 Task: Add Every Day Shea Unscented Eds Body Wash to the cart.
Action: Mouse moved to (215, 106)
Screenshot: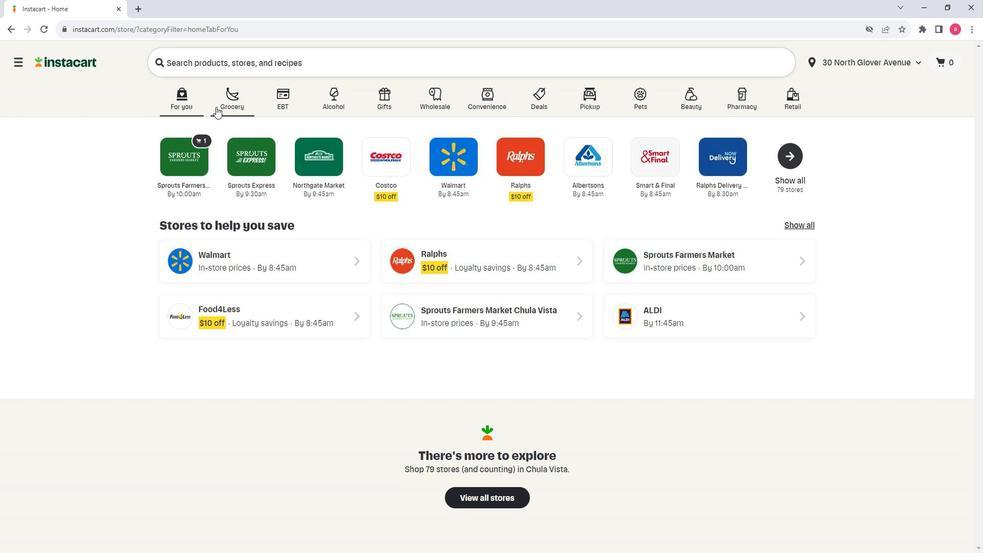 
Action: Mouse pressed left at (215, 106)
Screenshot: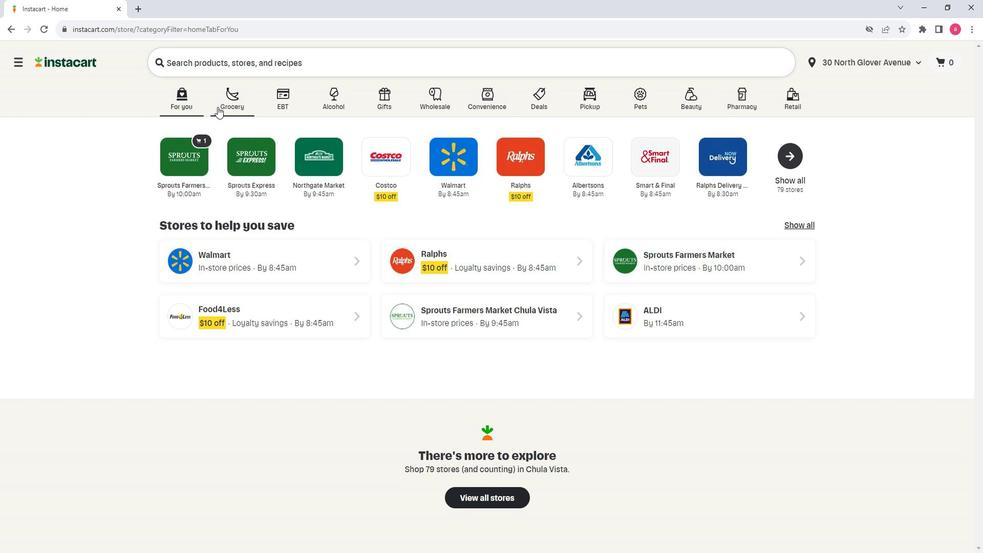 
Action: Mouse moved to (277, 274)
Screenshot: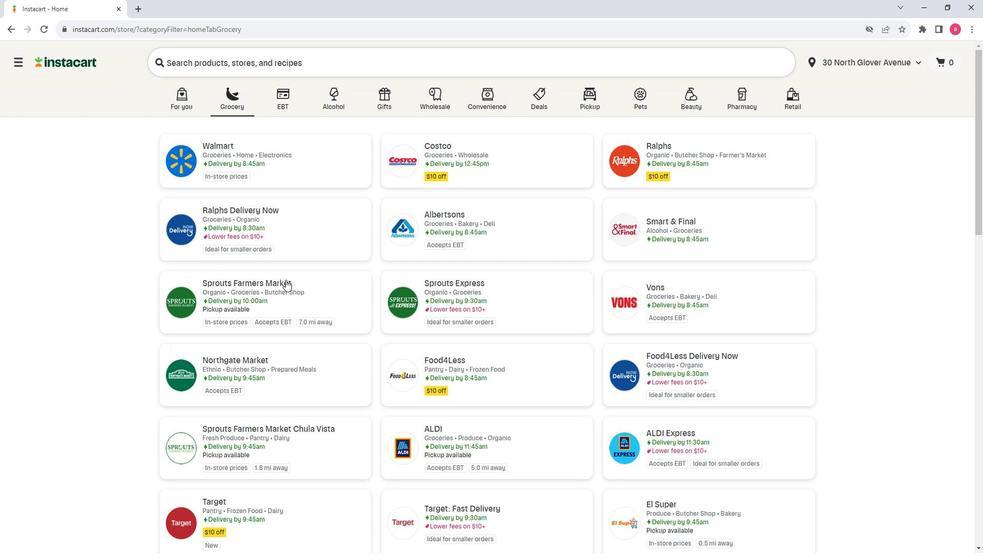 
Action: Mouse pressed left at (277, 274)
Screenshot: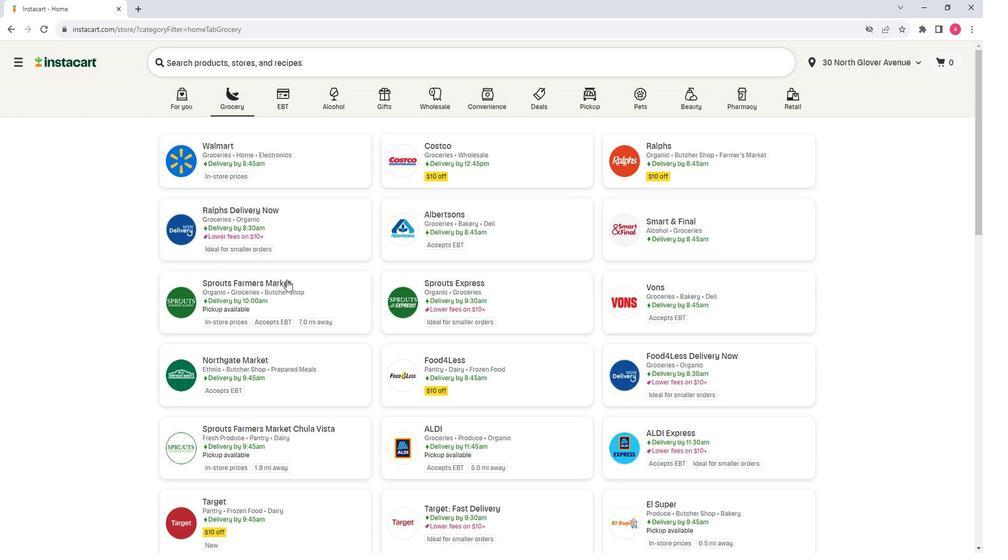 
Action: Mouse moved to (94, 333)
Screenshot: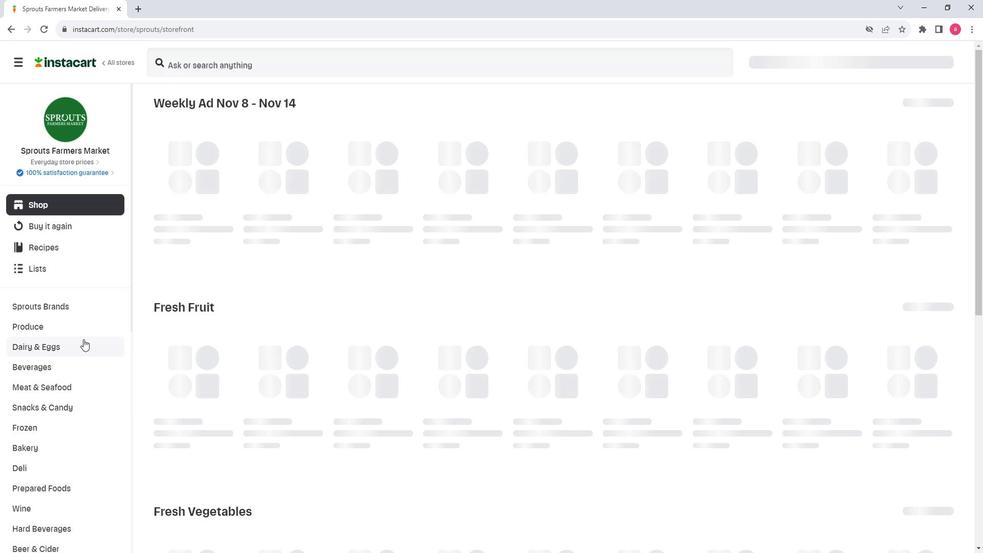 
Action: Mouse scrolled (94, 332) with delta (0, 0)
Screenshot: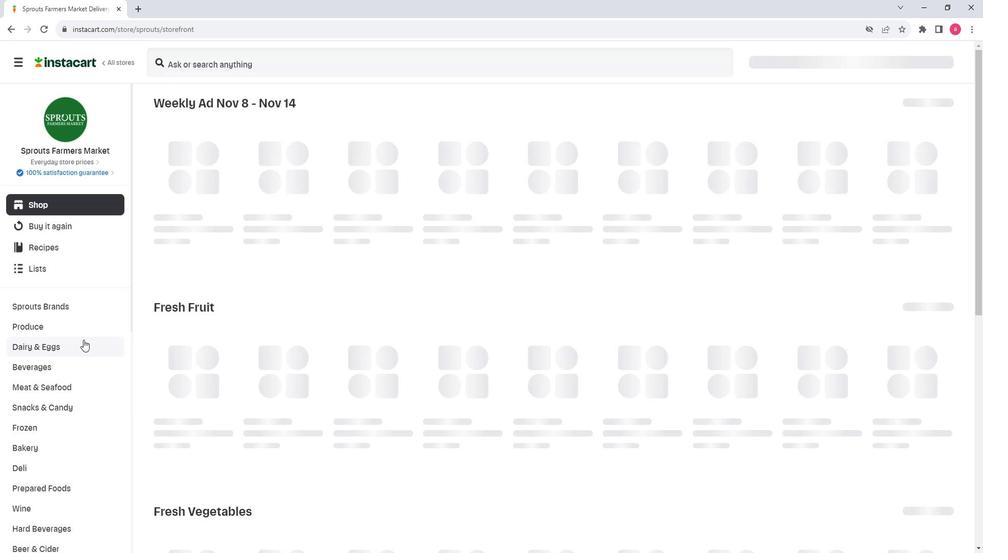 
Action: Mouse moved to (94, 333)
Screenshot: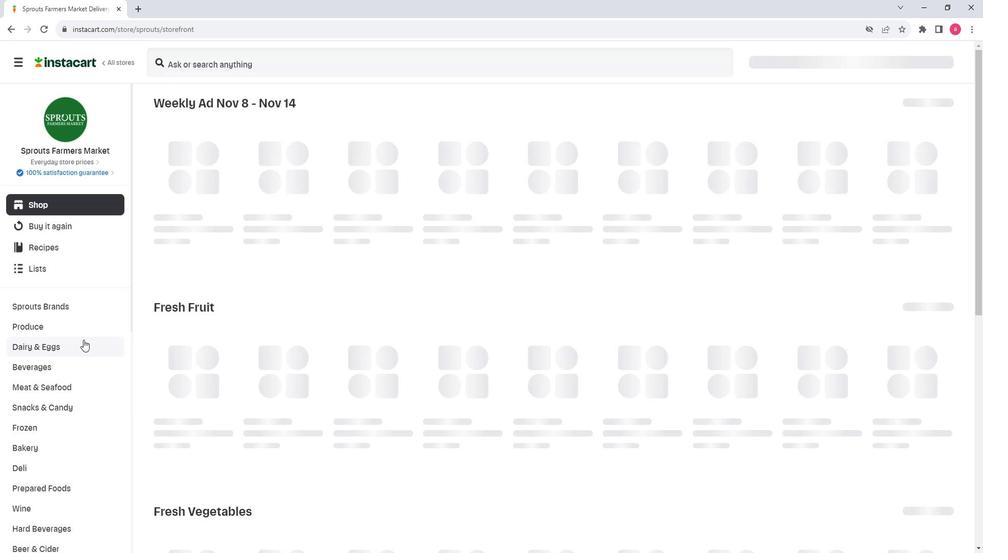 
Action: Mouse scrolled (94, 332) with delta (0, 0)
Screenshot: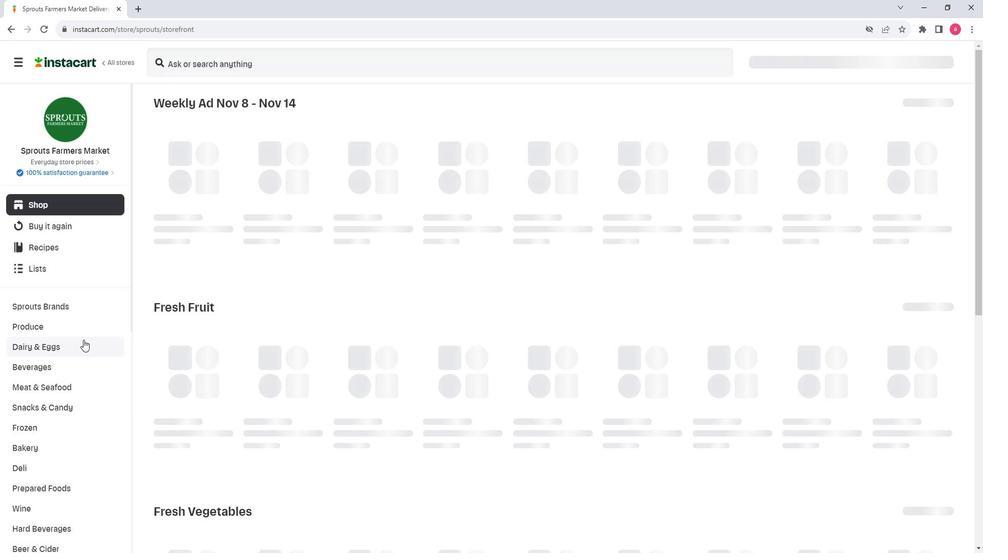 
Action: Mouse moved to (97, 333)
Screenshot: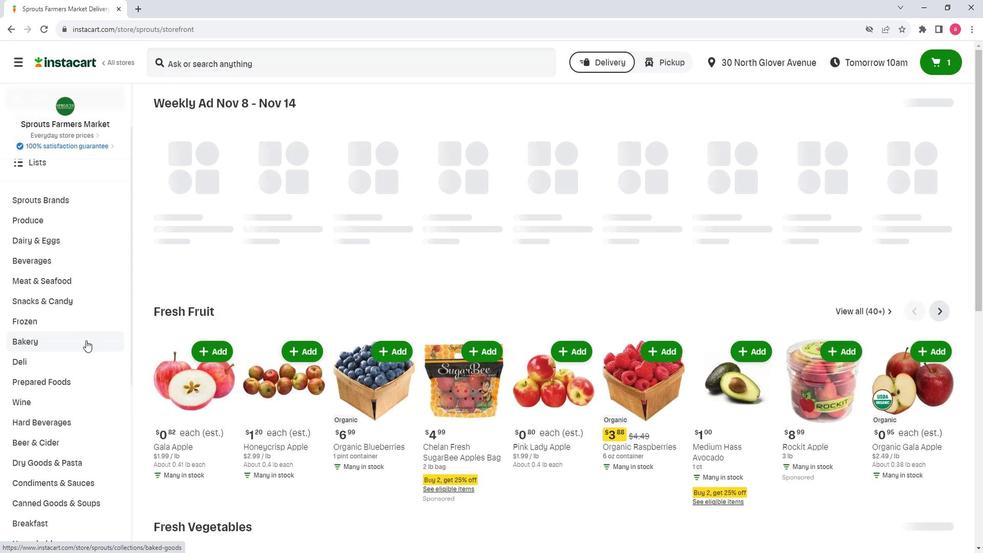
Action: Mouse scrolled (97, 333) with delta (0, 0)
Screenshot: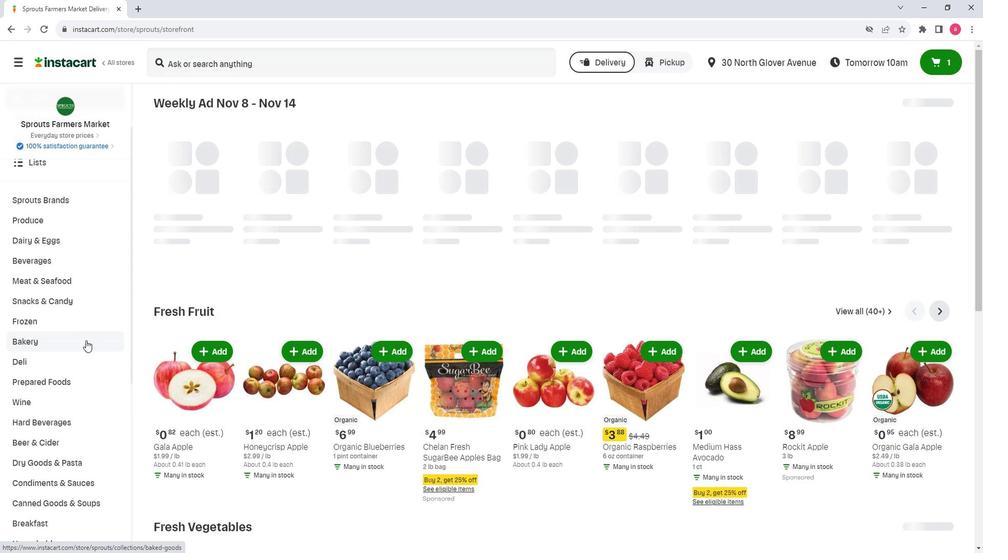 
Action: Mouse scrolled (97, 333) with delta (0, 0)
Screenshot: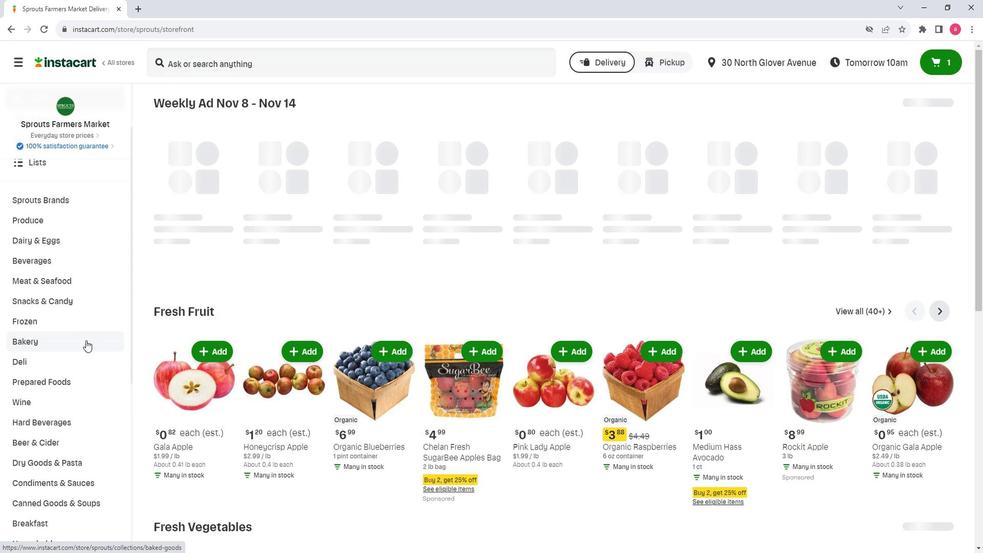 
Action: Mouse scrolled (97, 333) with delta (0, 0)
Screenshot: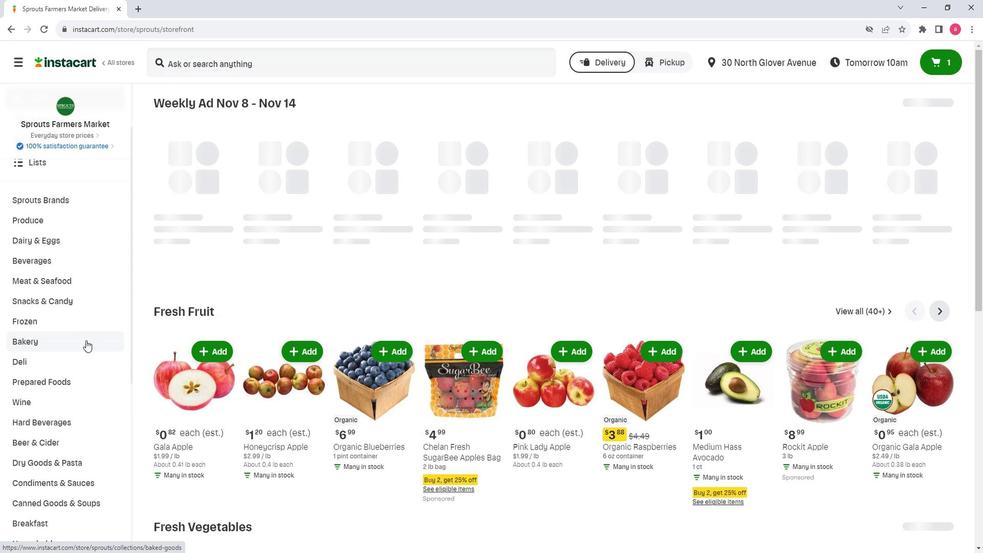 
Action: Mouse moved to (107, 378)
Screenshot: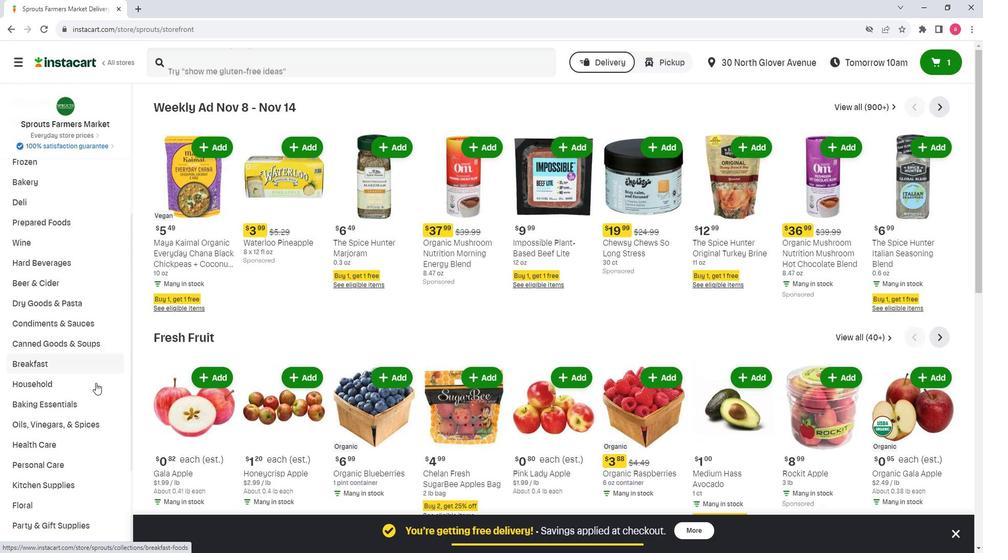 
Action: Mouse scrolled (107, 377) with delta (0, 0)
Screenshot: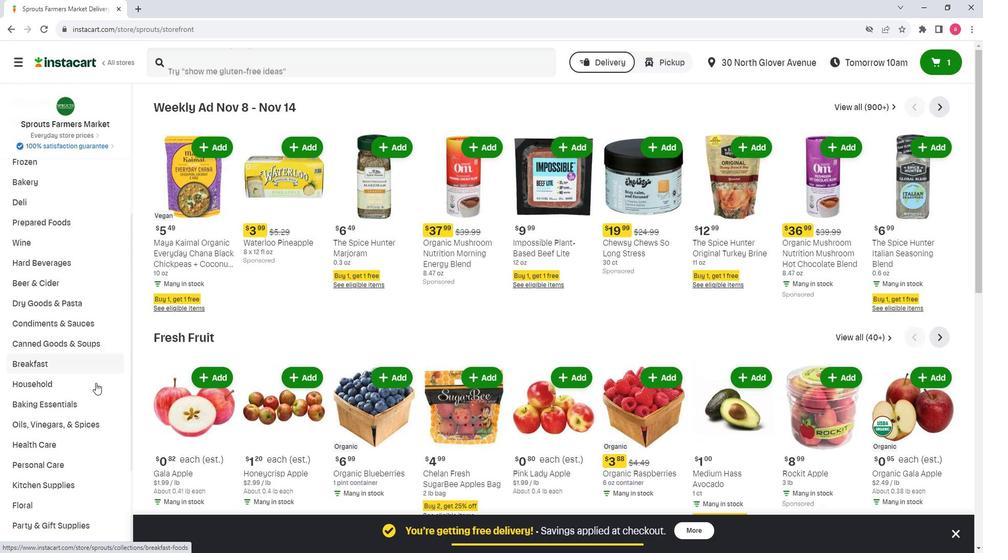 
Action: Mouse moved to (57, 403)
Screenshot: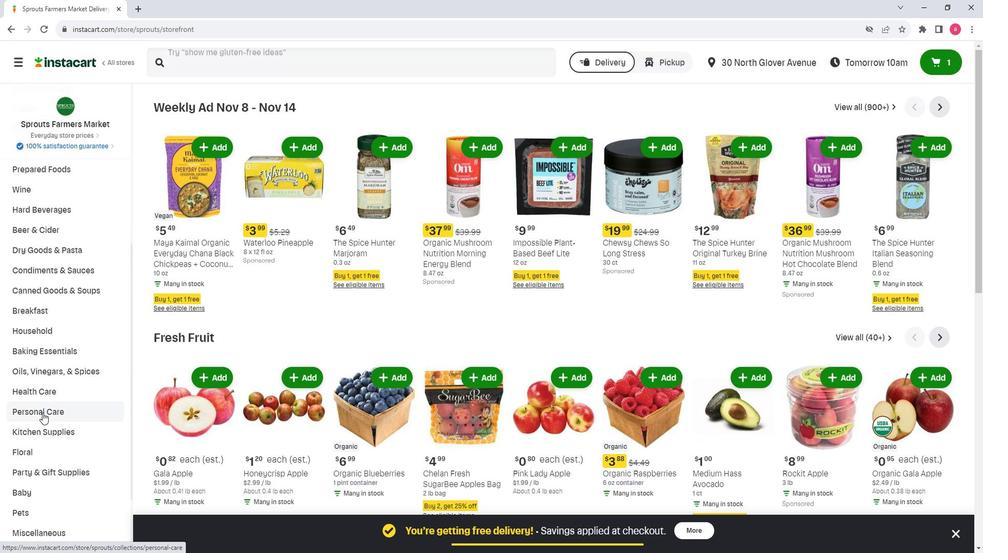 
Action: Mouse pressed left at (57, 403)
Screenshot: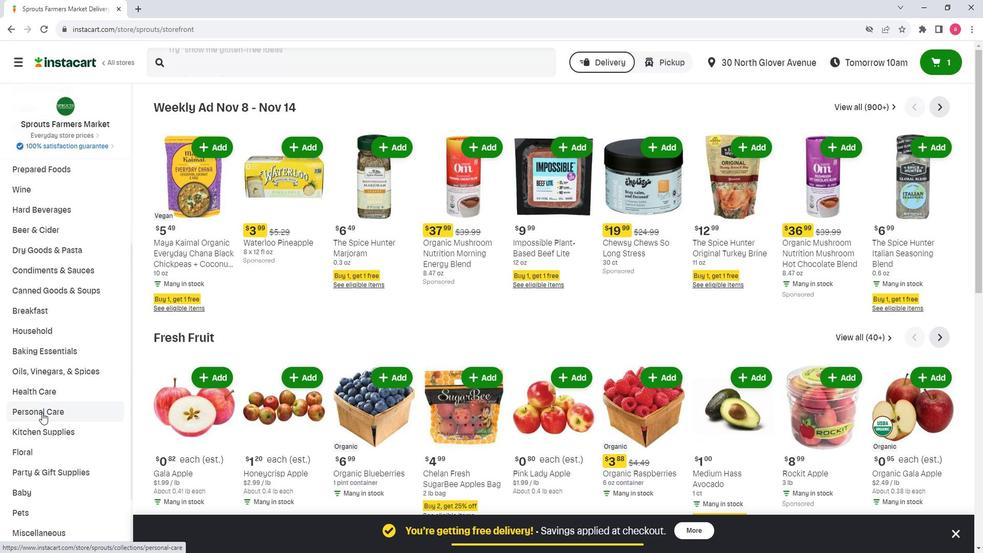 
Action: Mouse moved to (256, 144)
Screenshot: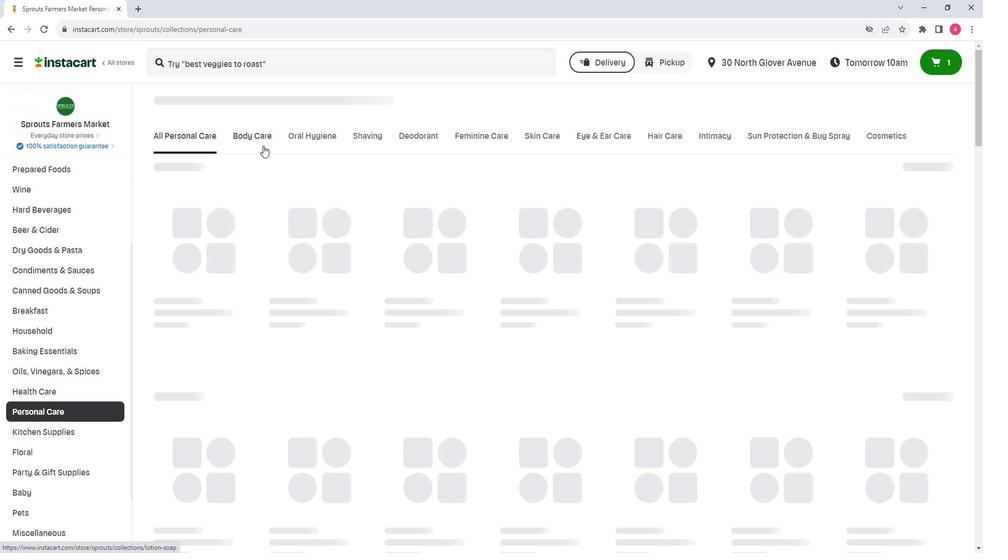 
Action: Mouse pressed left at (256, 144)
Screenshot: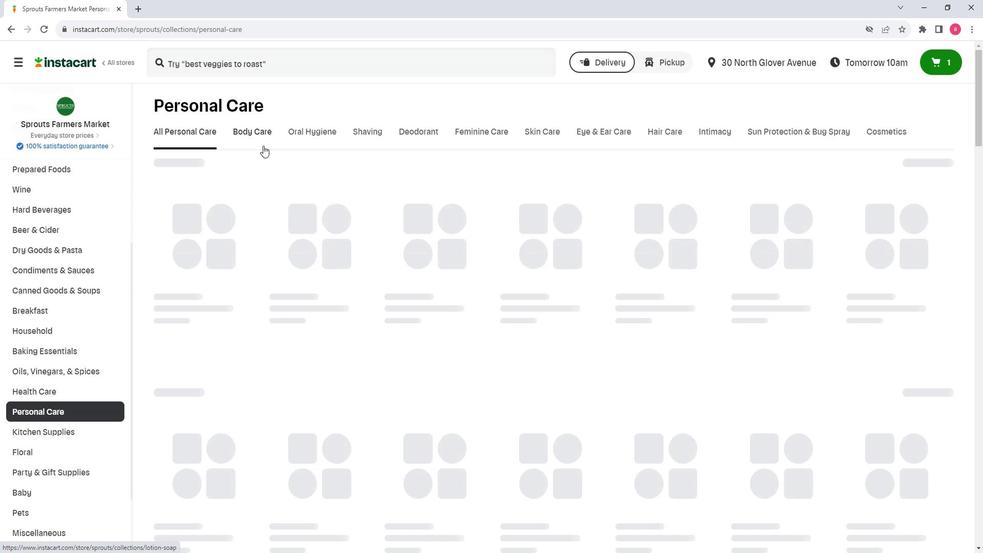 
Action: Mouse moved to (252, 180)
Screenshot: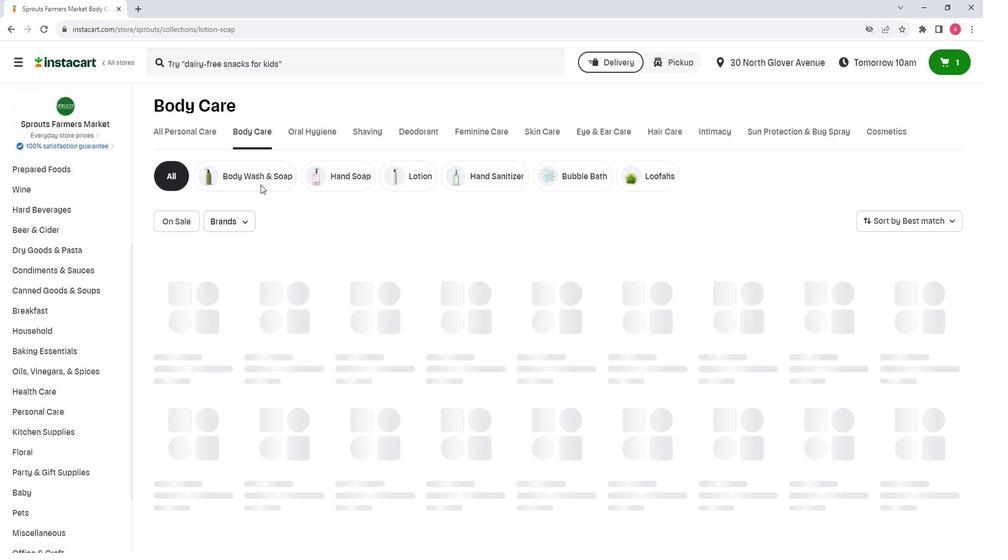 
Action: Mouse pressed left at (252, 180)
Screenshot: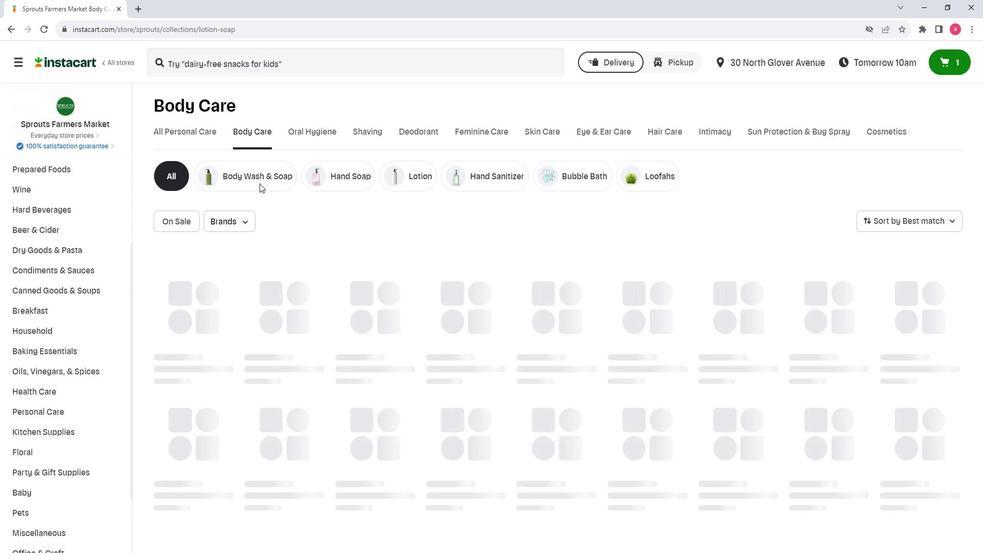 
Action: Mouse moved to (190, 65)
Screenshot: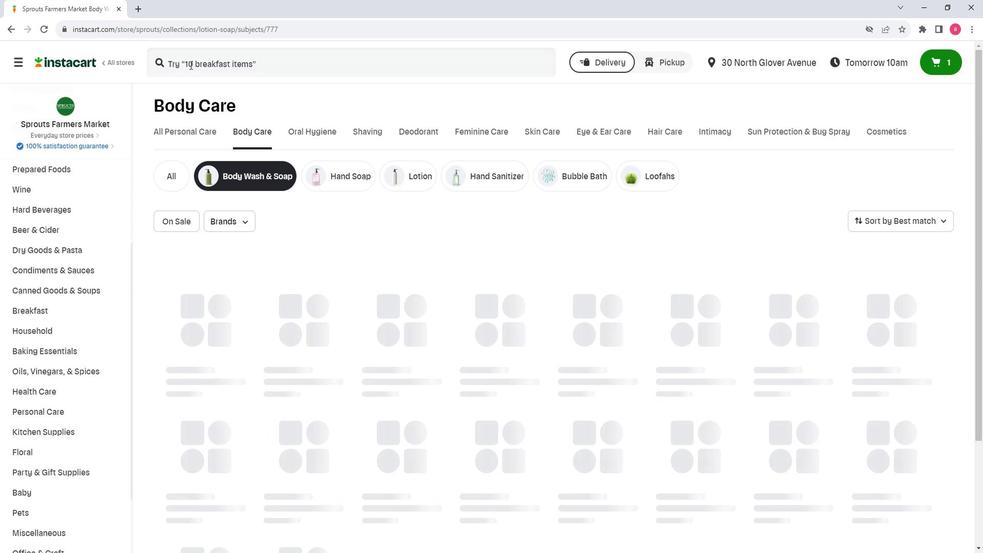 
Action: Mouse pressed left at (190, 65)
Screenshot: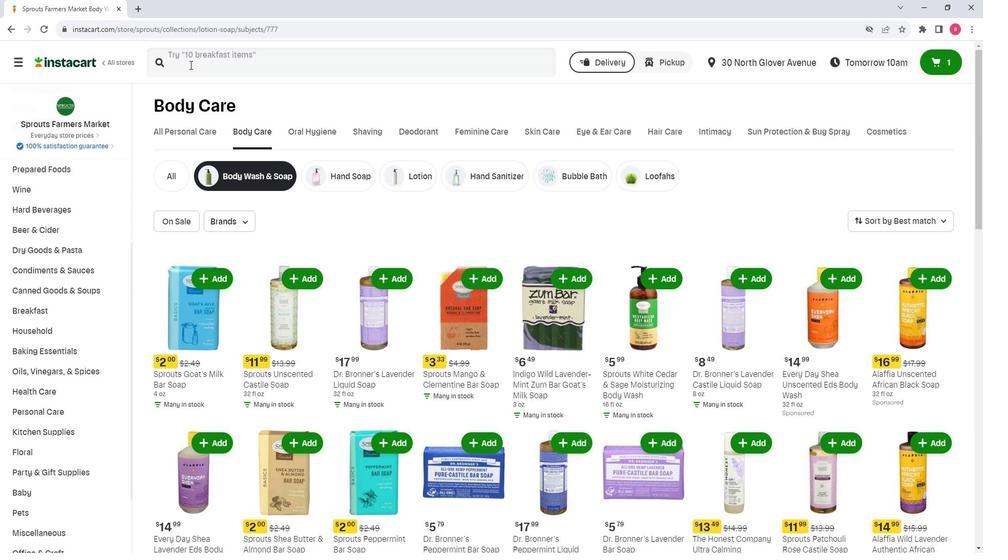 
Action: Key pressed <Key.shift>Every<Key.space><Key.shift>Day<Key.space><Key.shift><Key.shift><Key.shift><Key.shift><Key.shift><Key.shift><Key.shift><Key.shift><Key.shift>Shea<Key.space><Key.shift><Key.shift>Unscented<Key.space><Key.shift>Eds<Key.space><Key.shift>Body<Key.space><Key.shift><Key.shift><Key.shift><Key.shift><Key.shift><Key.shift><Key.shift><Key.shift><Key.shift><Key.shift><Key.shift><Key.shift><Key.shift><Key.shift><Key.shift><Key.shift><Key.shift><Key.shift><Key.shift><Key.shift><Key.shift><Key.shift><Key.shift><Key.shift><Key.shift><Key.shift><Key.shift>Wash<Key.enter>
Screenshot: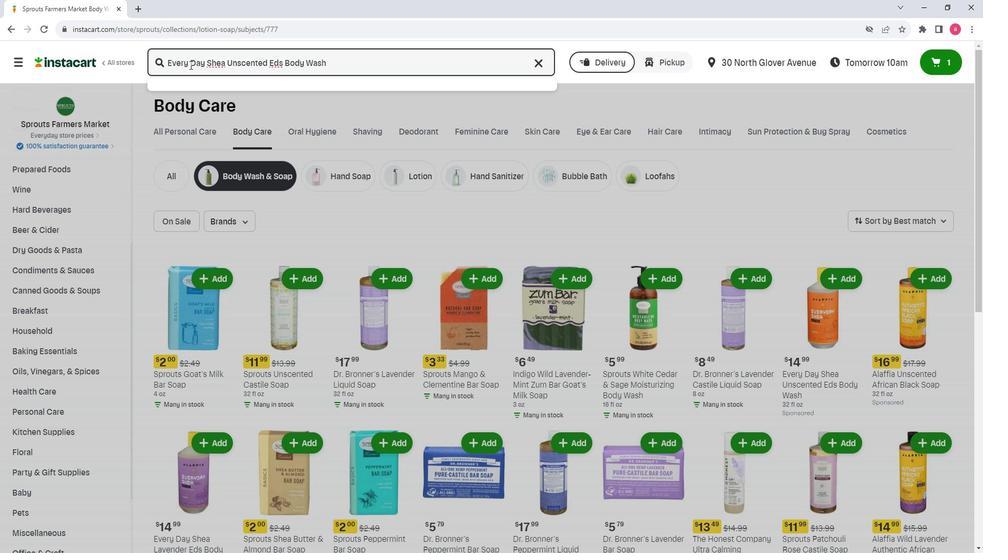 
Action: Mouse moved to (268, 168)
Screenshot: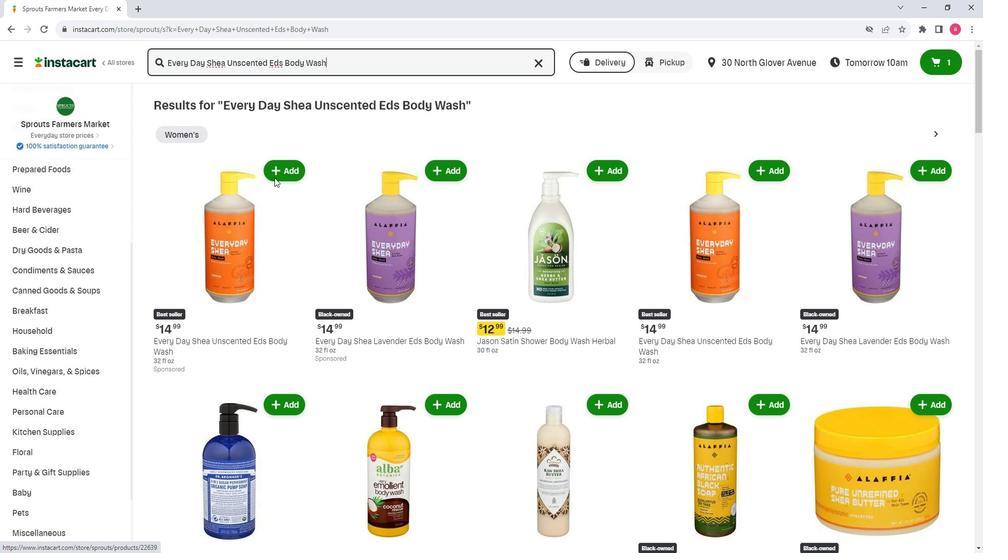 
Action: Mouse pressed left at (268, 168)
Screenshot: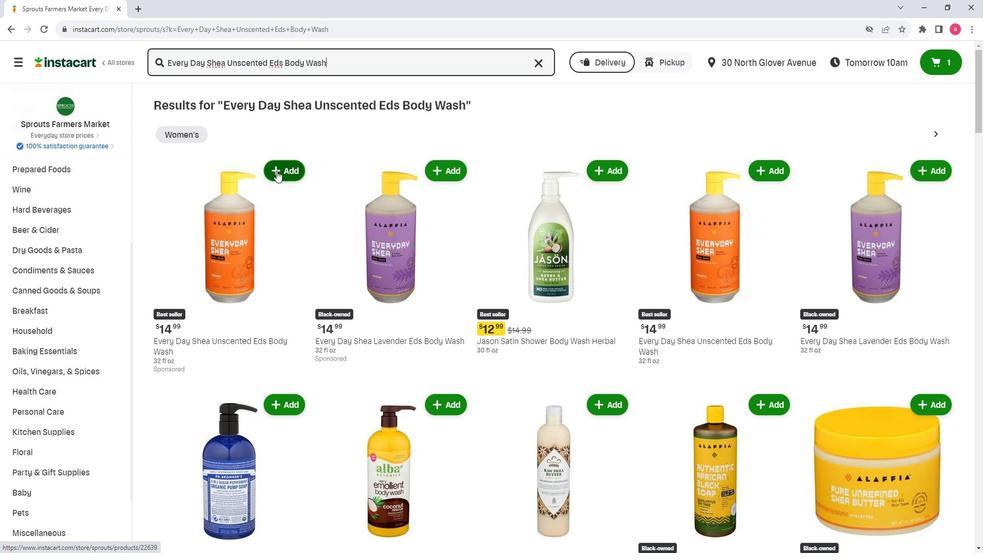 
Action: Mouse moved to (264, 219)
Screenshot: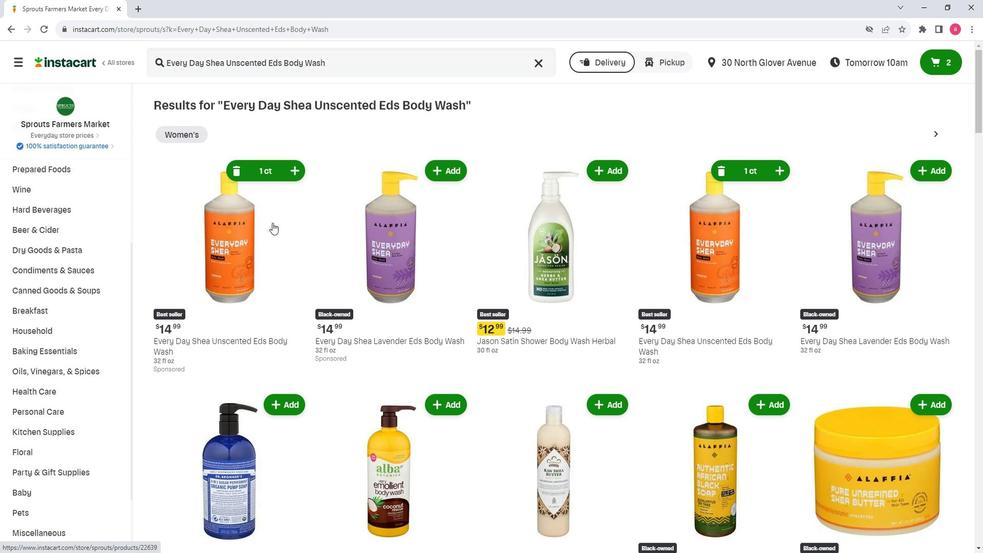 
